 Task: Discover the nearest lighthouses to Martha's Vineyard, Massachusetts, and Nantucket, Massachusetts.
Action: Mouse moved to (176, 68)
Screenshot: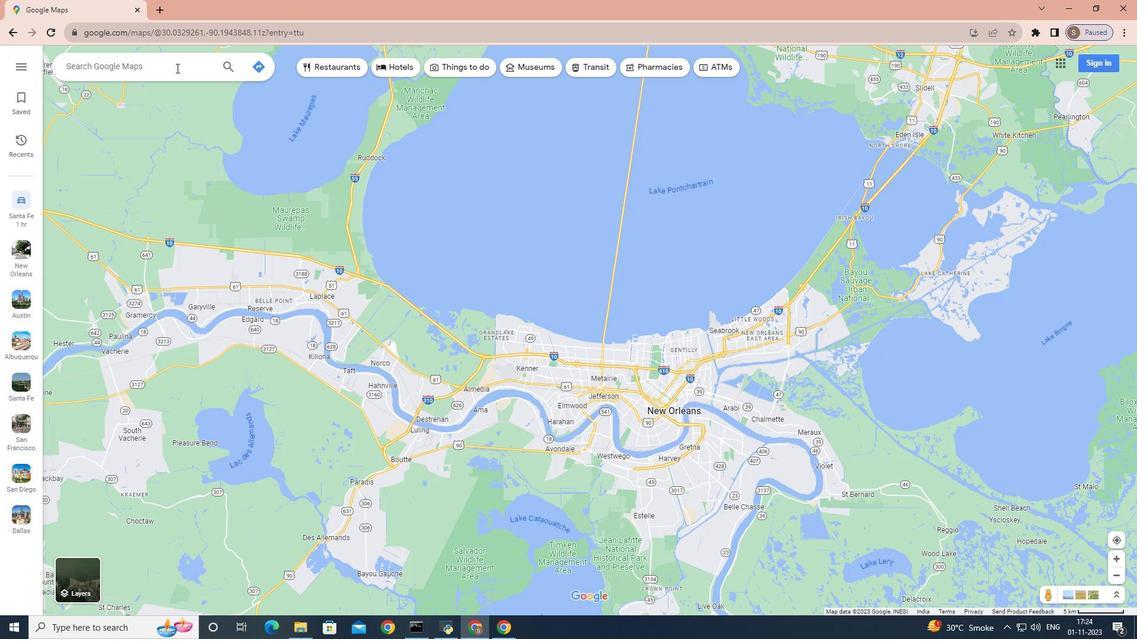 
Action: Mouse pressed left at (176, 68)
Screenshot: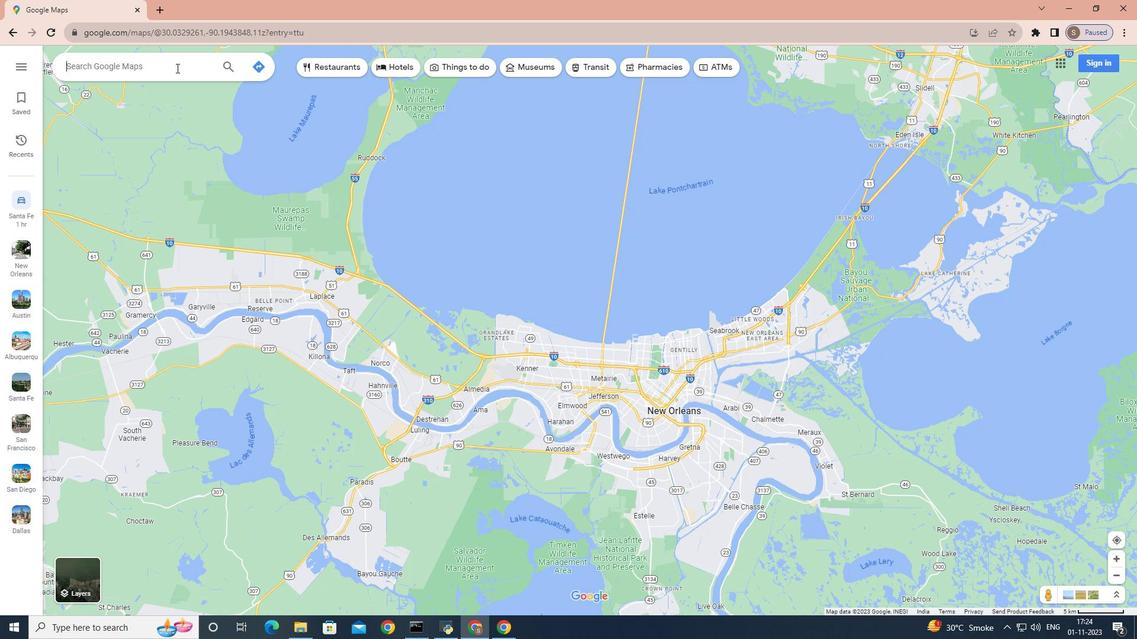 
Action: Key pressed <Key.shift_r>Martha's<Key.space><Key.shift>Vineyard,<Key.space><Key.shift>Massachusetts
Screenshot: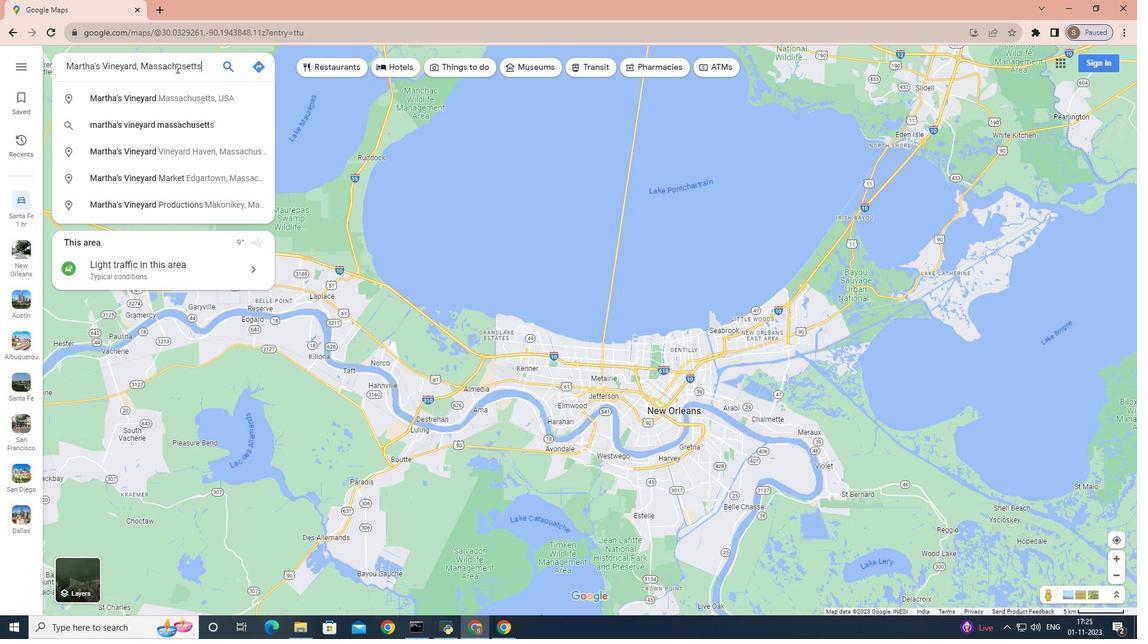 
Action: Mouse moved to (172, 68)
Screenshot: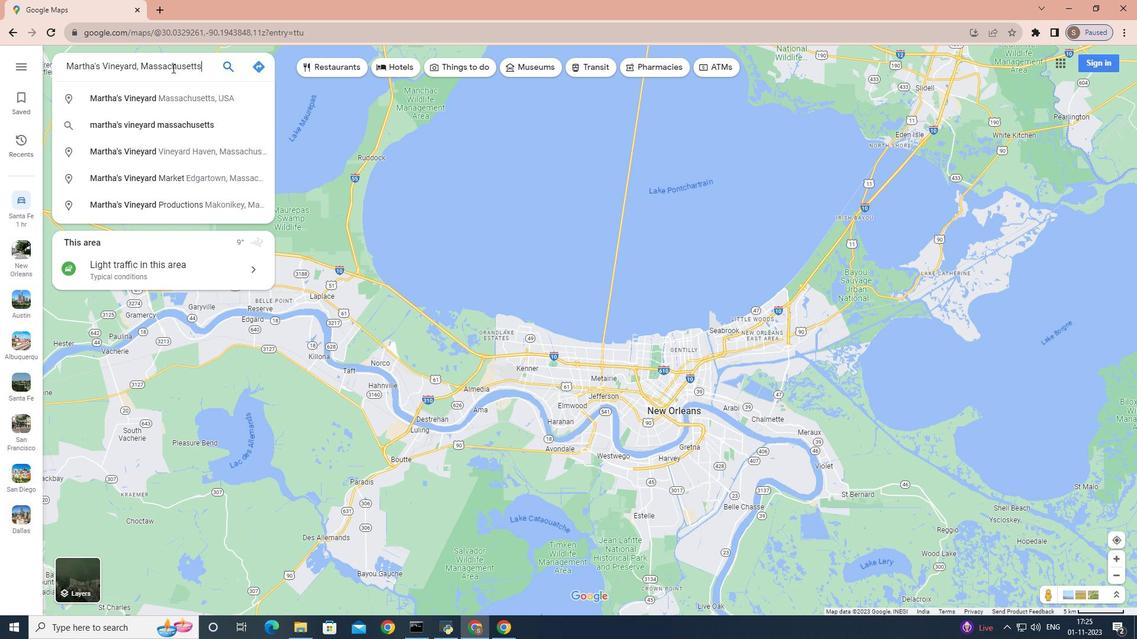 
Action: Key pressed <Key.enter>
Screenshot: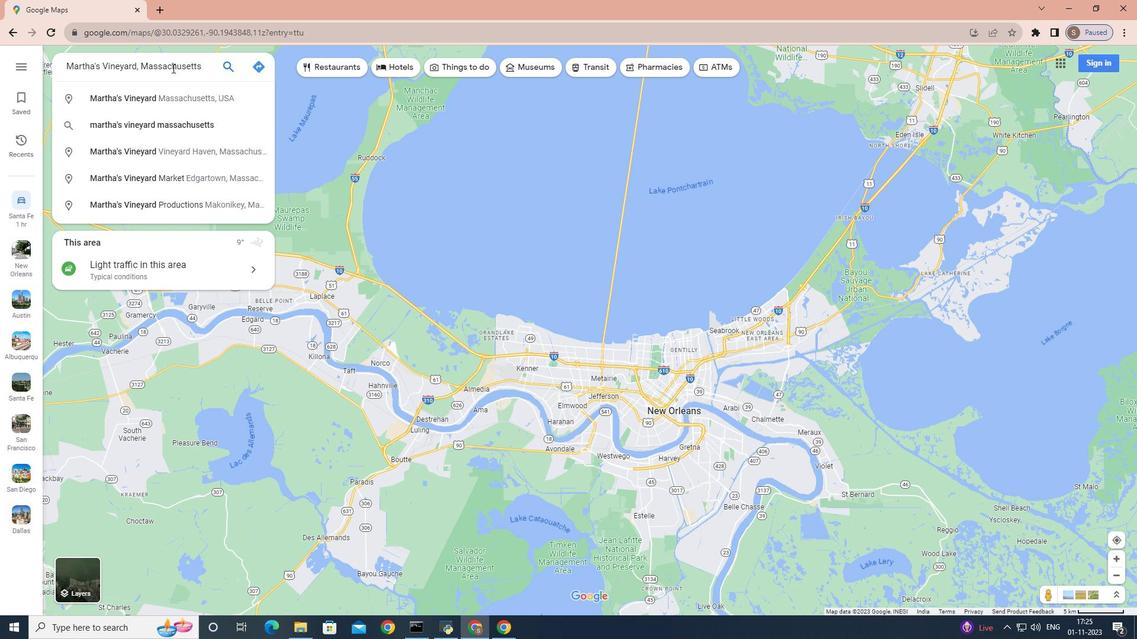 
Action: Mouse moved to (165, 300)
Screenshot: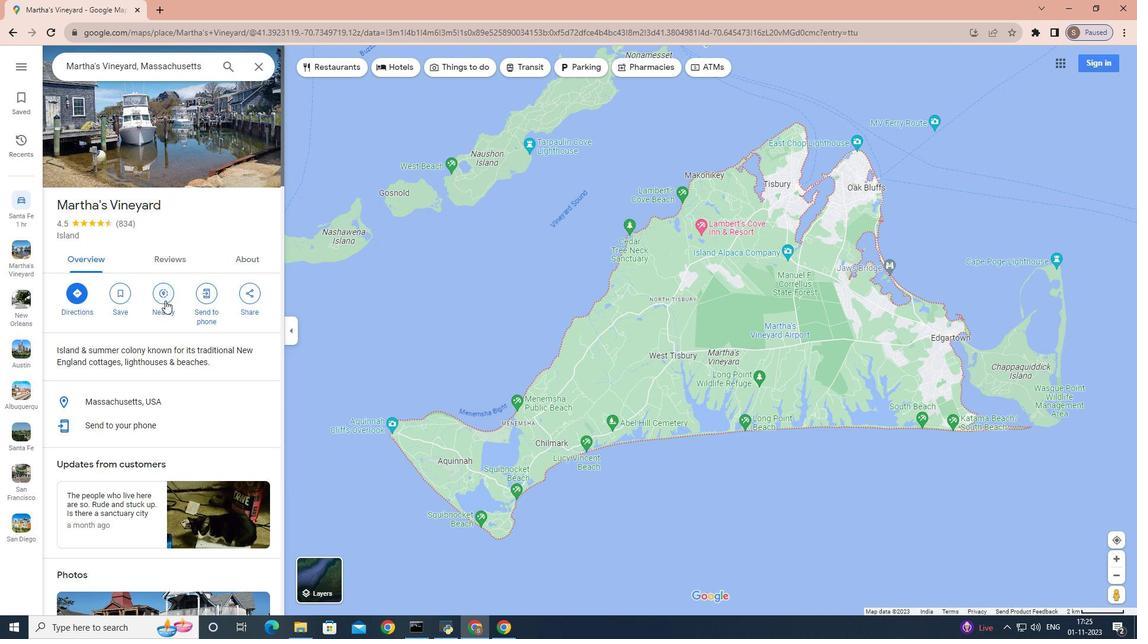 
Action: Mouse pressed left at (165, 300)
Screenshot: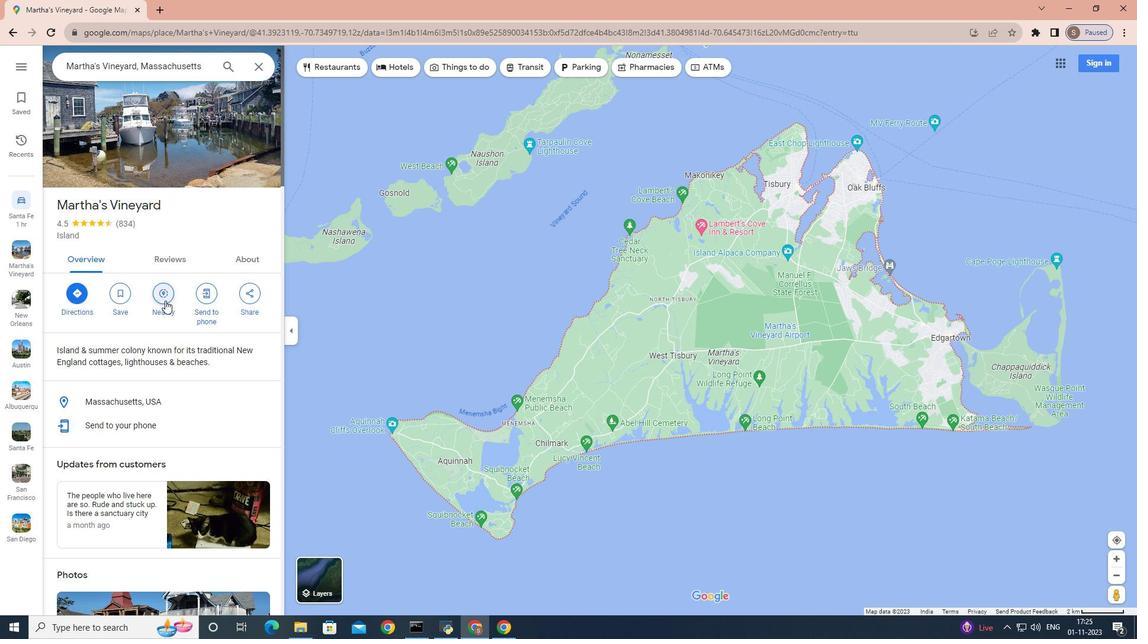 
Action: Mouse moved to (171, 181)
Screenshot: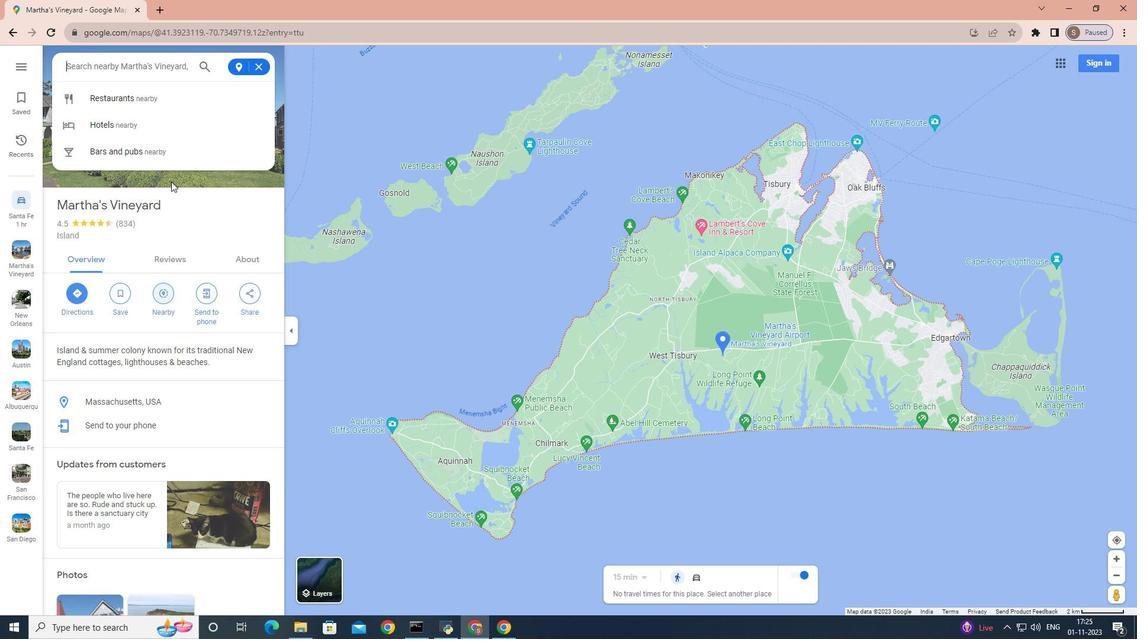 
Action: Key pressed lighthouses<Key.enter>
Screenshot: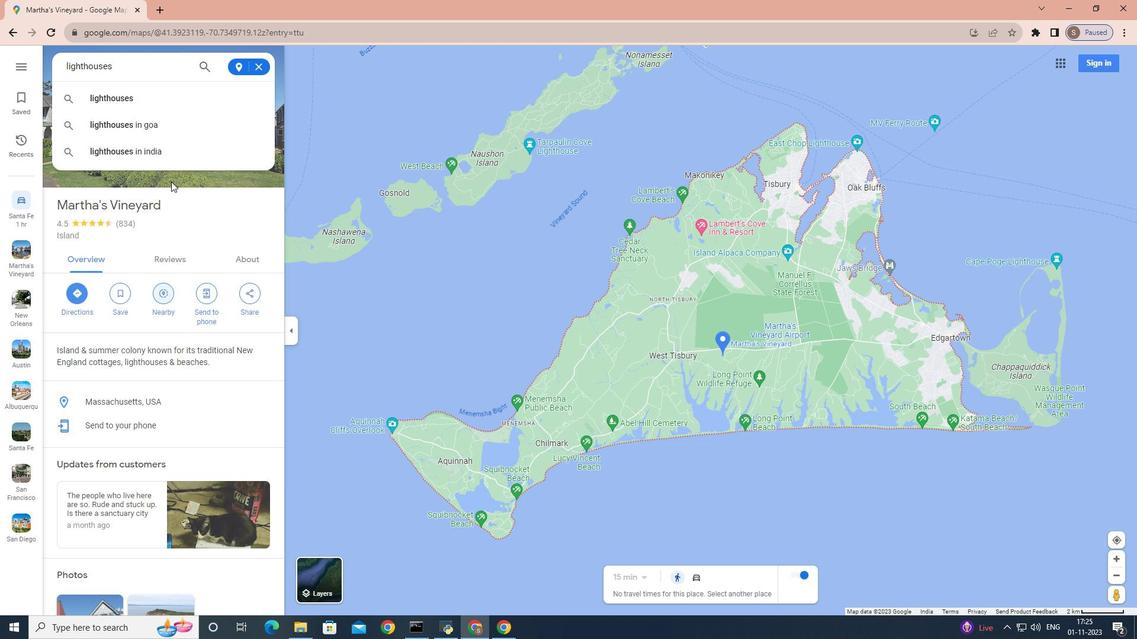 
Action: Mouse moved to (259, 63)
Screenshot: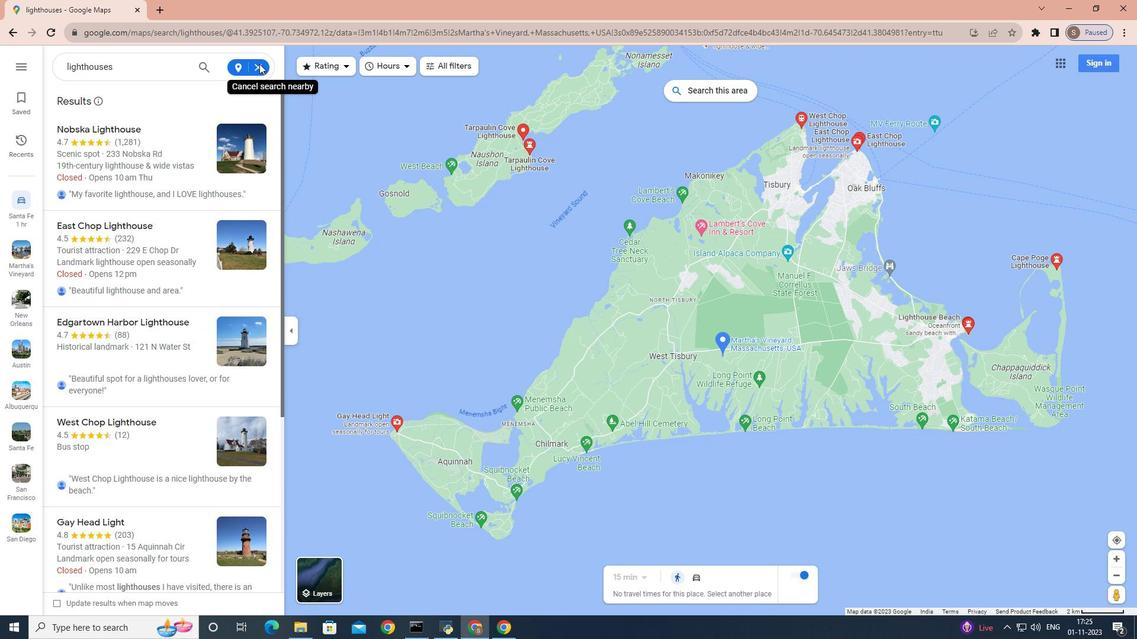 
Action: Mouse pressed left at (259, 63)
Screenshot: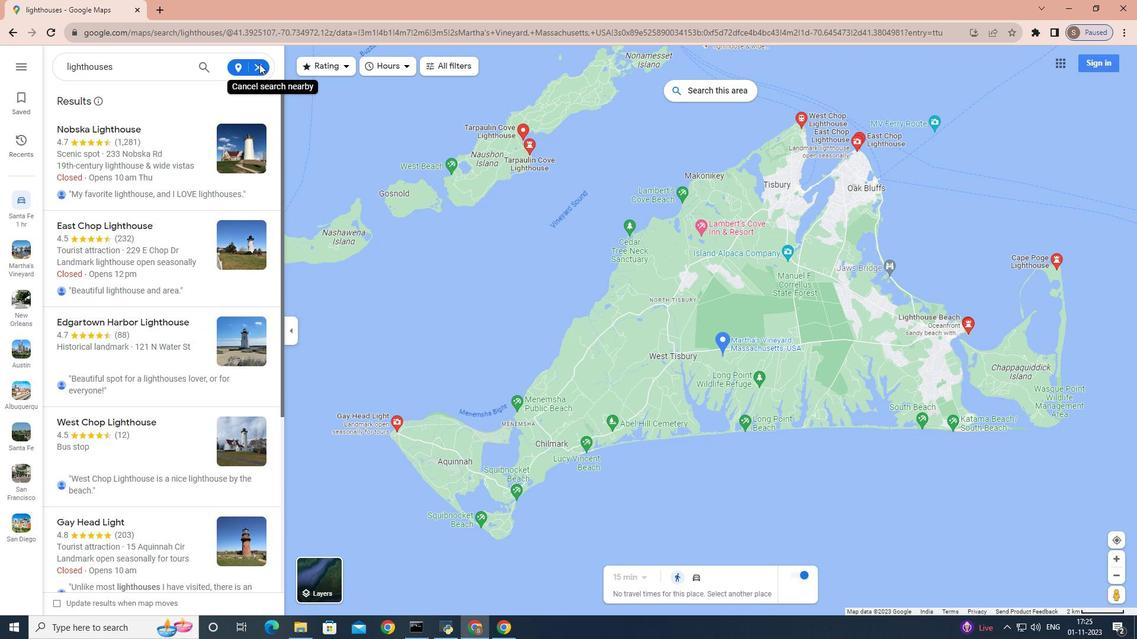 
Action: Mouse pressed left at (259, 63)
Screenshot: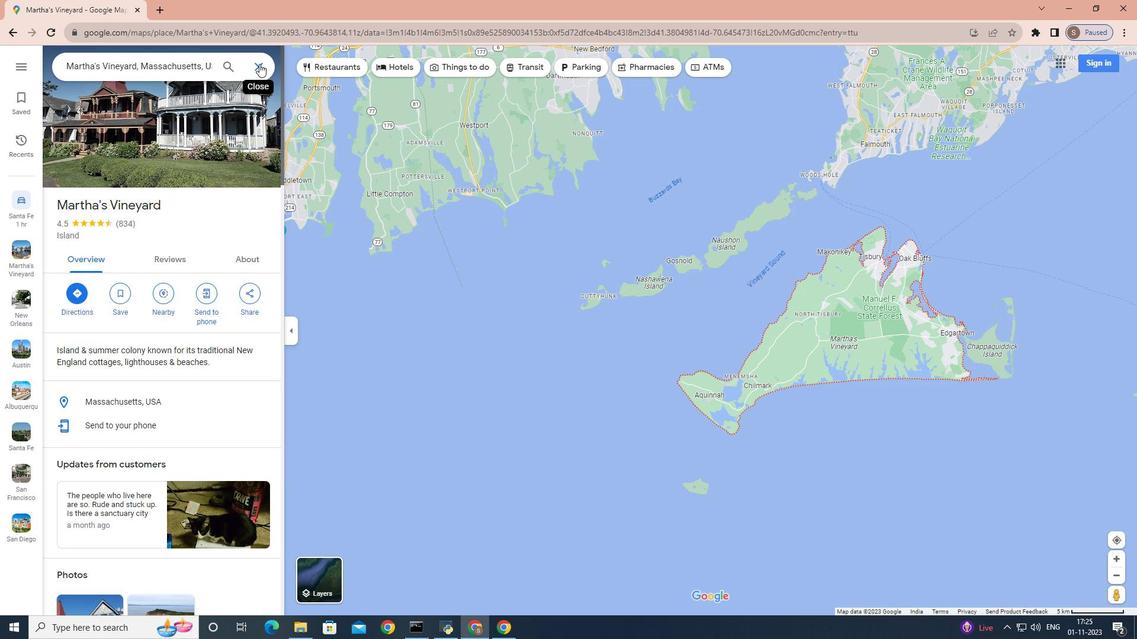 
Action: Key pressed <Key.shift>Nantucket,<Key.space><Key.shift>Massachusetts<Key.enter>
Screenshot: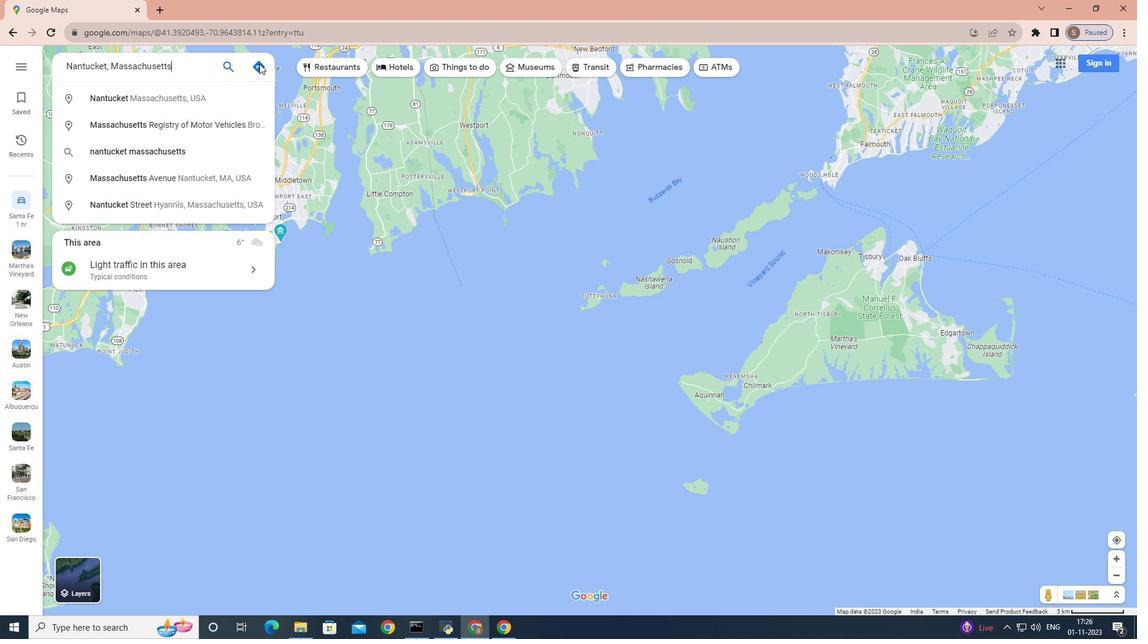 
Action: Mouse moved to (162, 272)
Screenshot: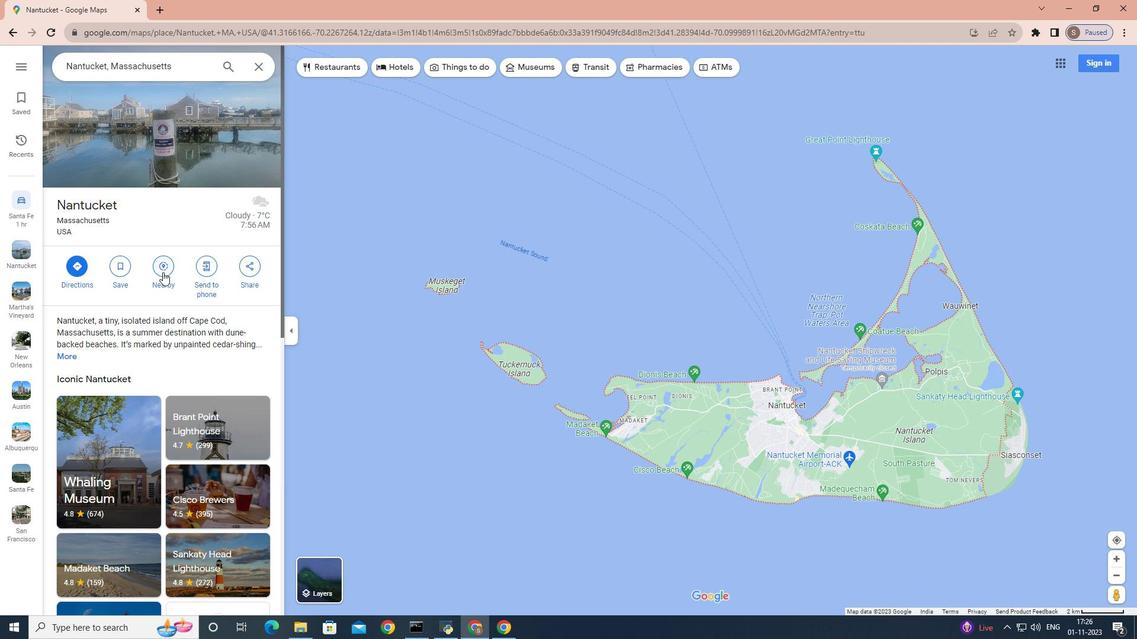 
Action: Mouse pressed left at (162, 272)
Screenshot: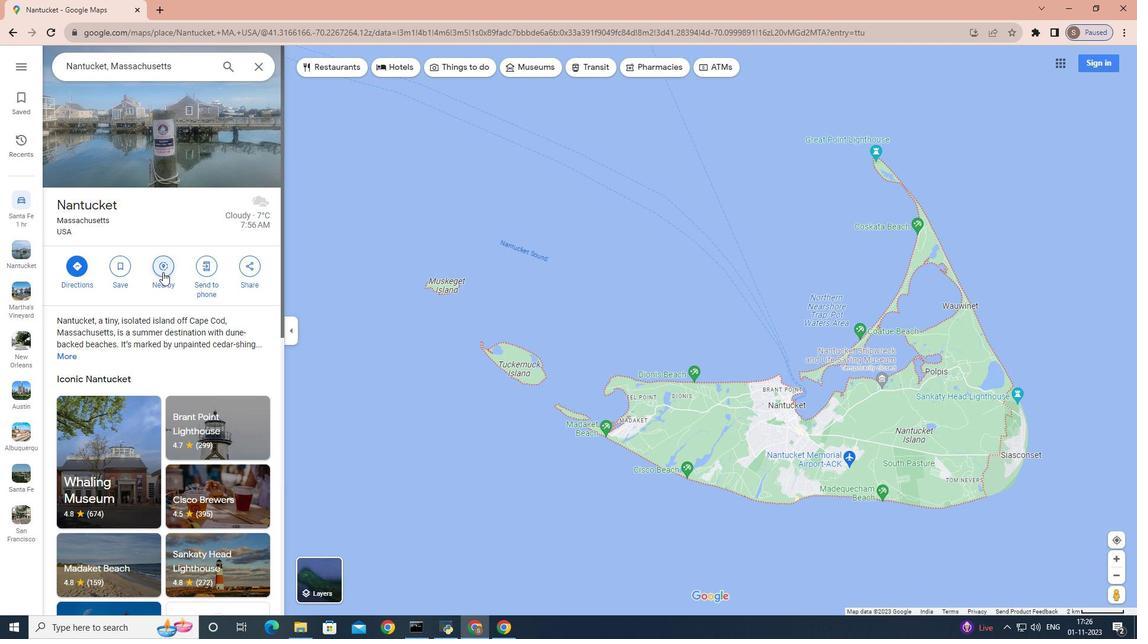 
Action: Mouse moved to (165, 267)
Screenshot: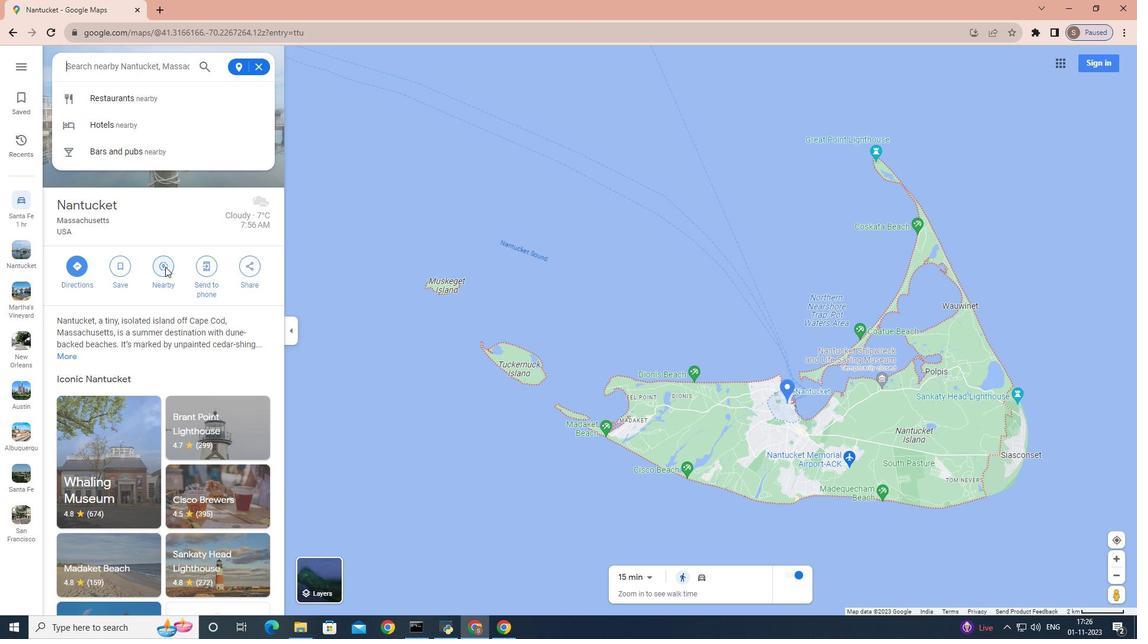 
Action: Key pressed lighthouses<Key.enter>
Screenshot: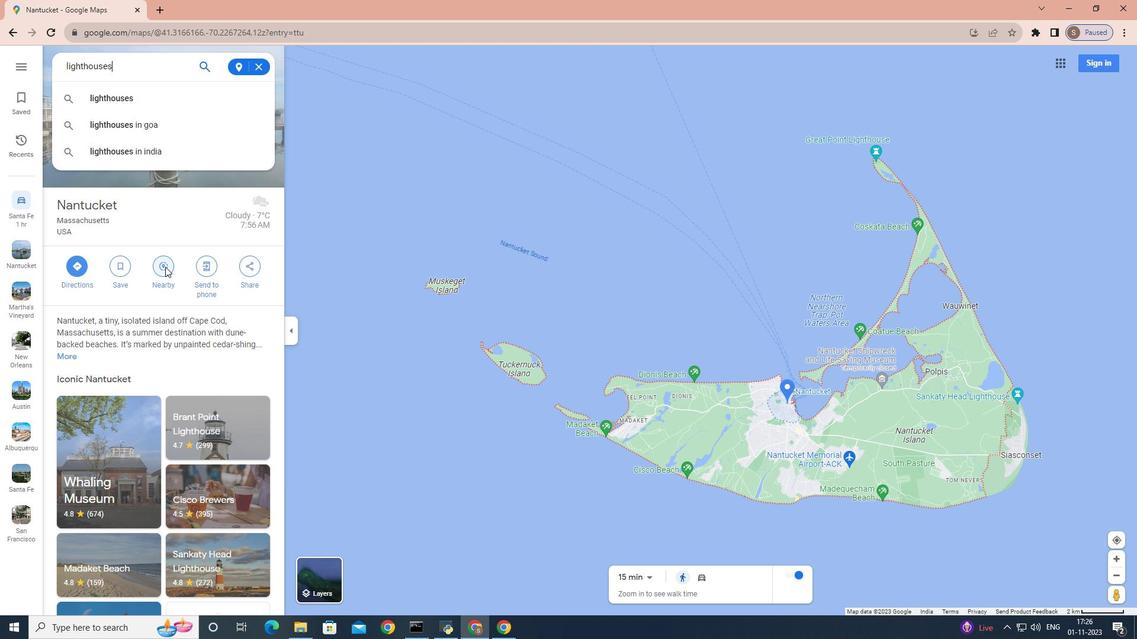 
Action: Mouse moved to (203, 120)
Screenshot: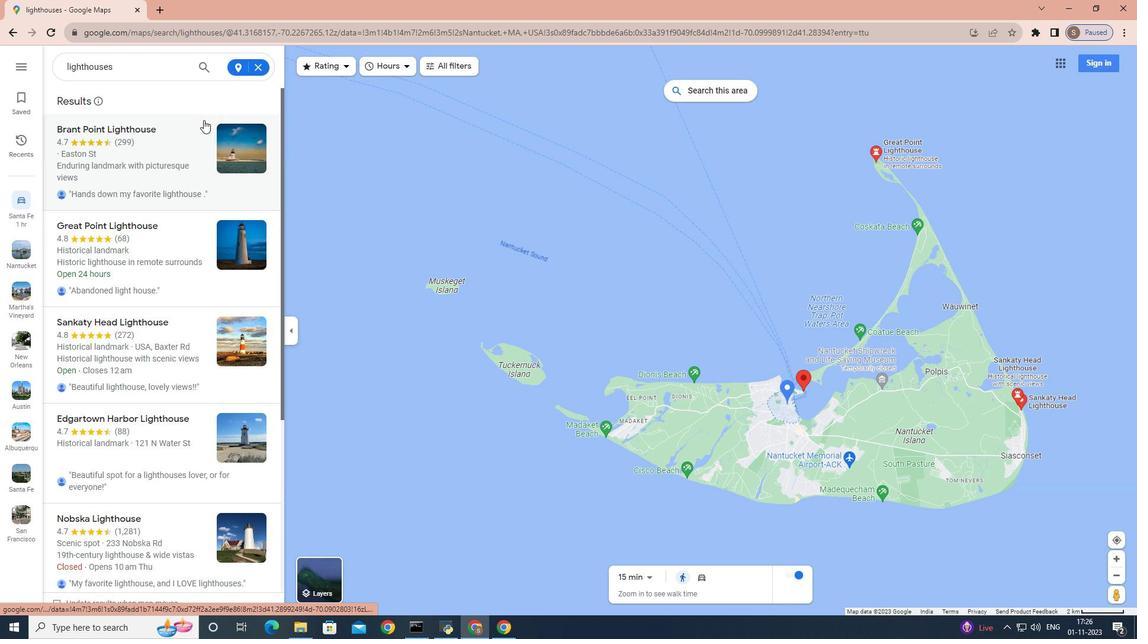 
